 Task: Add a condition where "Type Is not Question" in new tickets in your groups.
Action: Mouse moved to (115, 468)
Screenshot: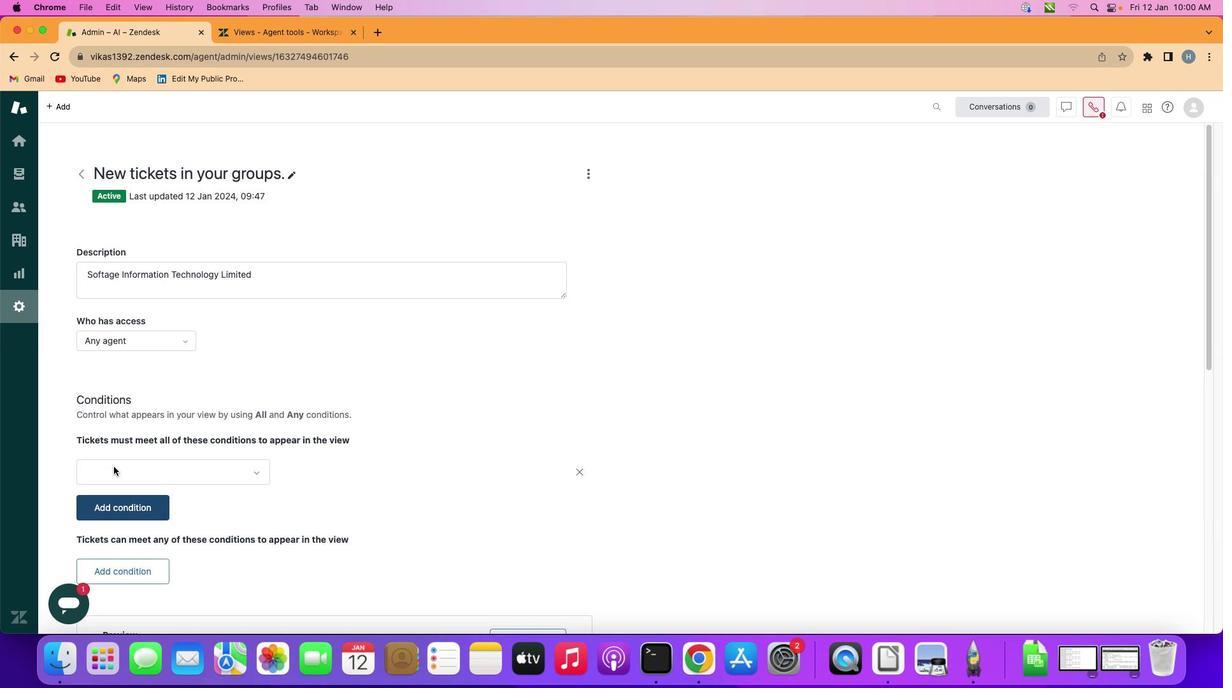 
Action: Mouse pressed left at (115, 468)
Screenshot: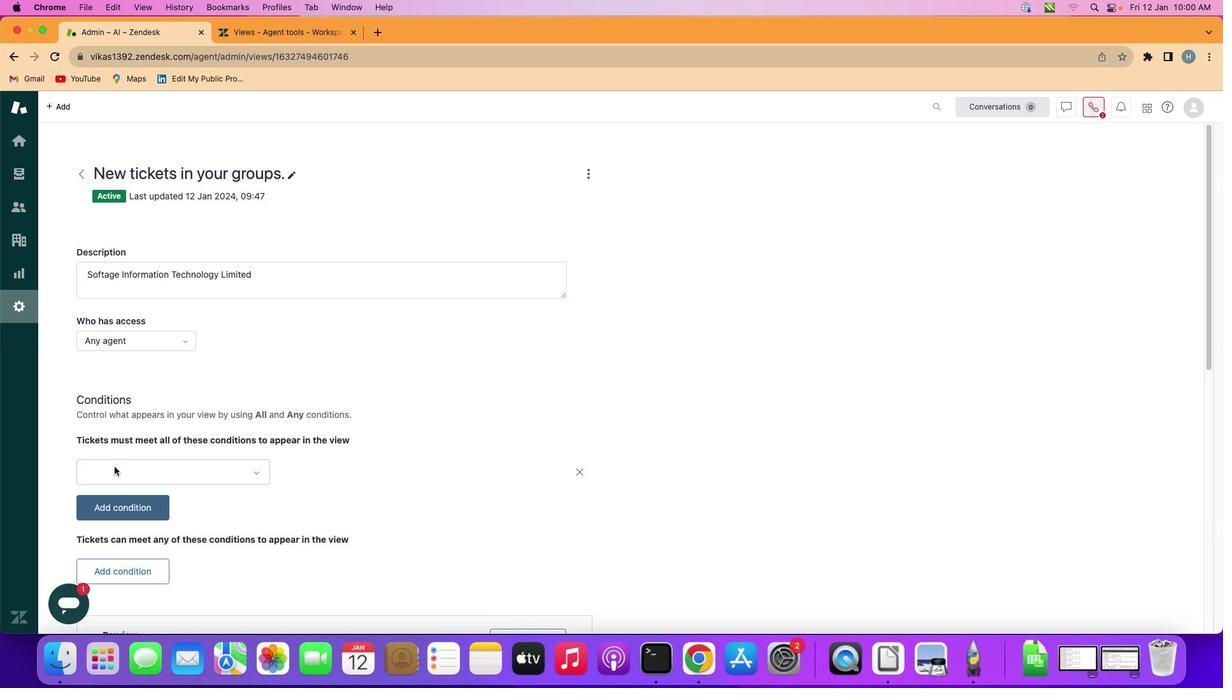 
Action: Mouse moved to (238, 472)
Screenshot: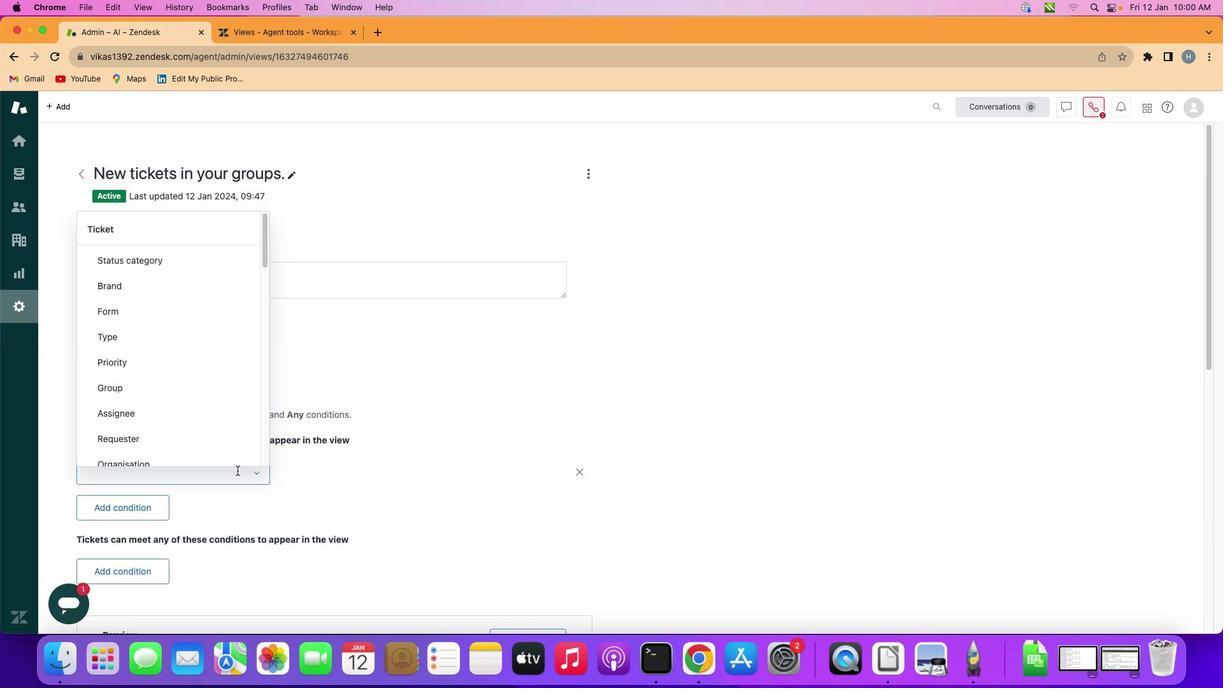 
Action: Mouse pressed left at (238, 472)
Screenshot: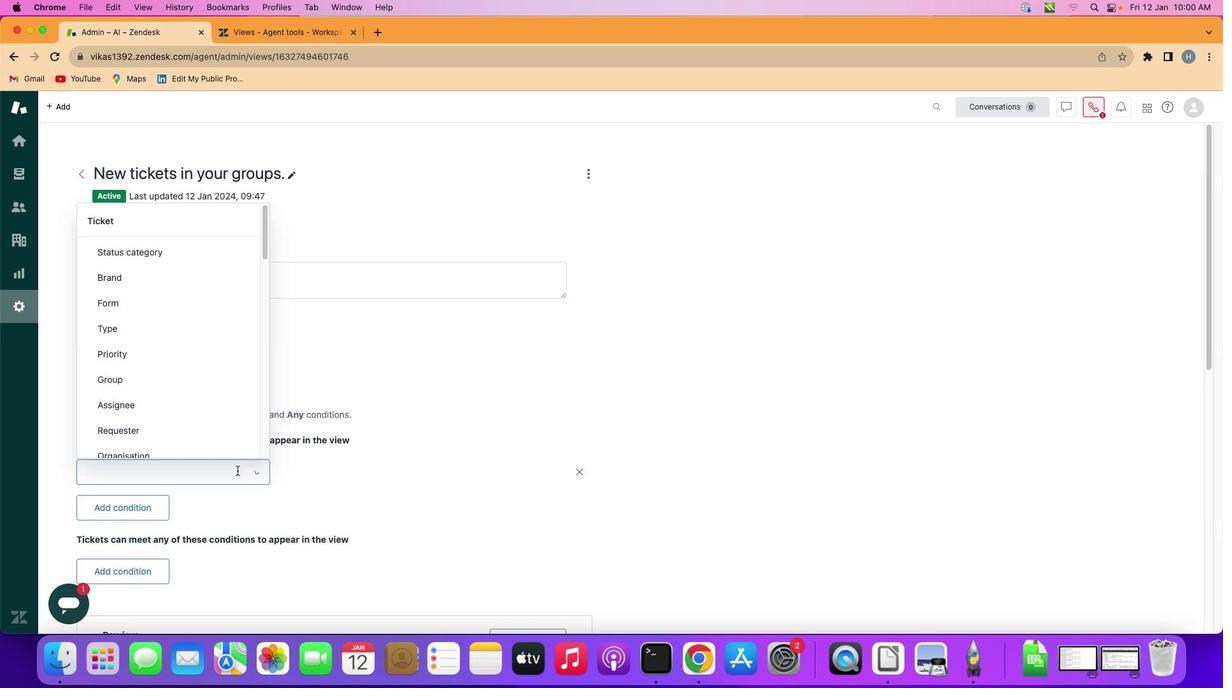 
Action: Mouse moved to (213, 323)
Screenshot: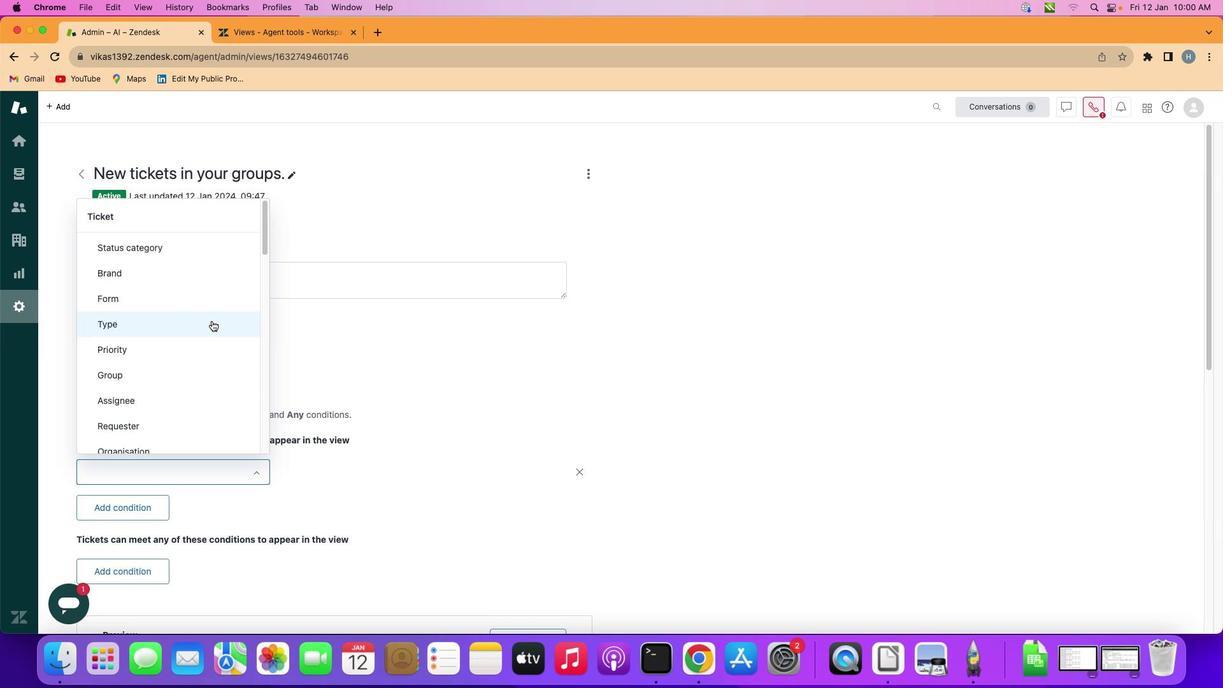 
Action: Mouse pressed left at (213, 323)
Screenshot: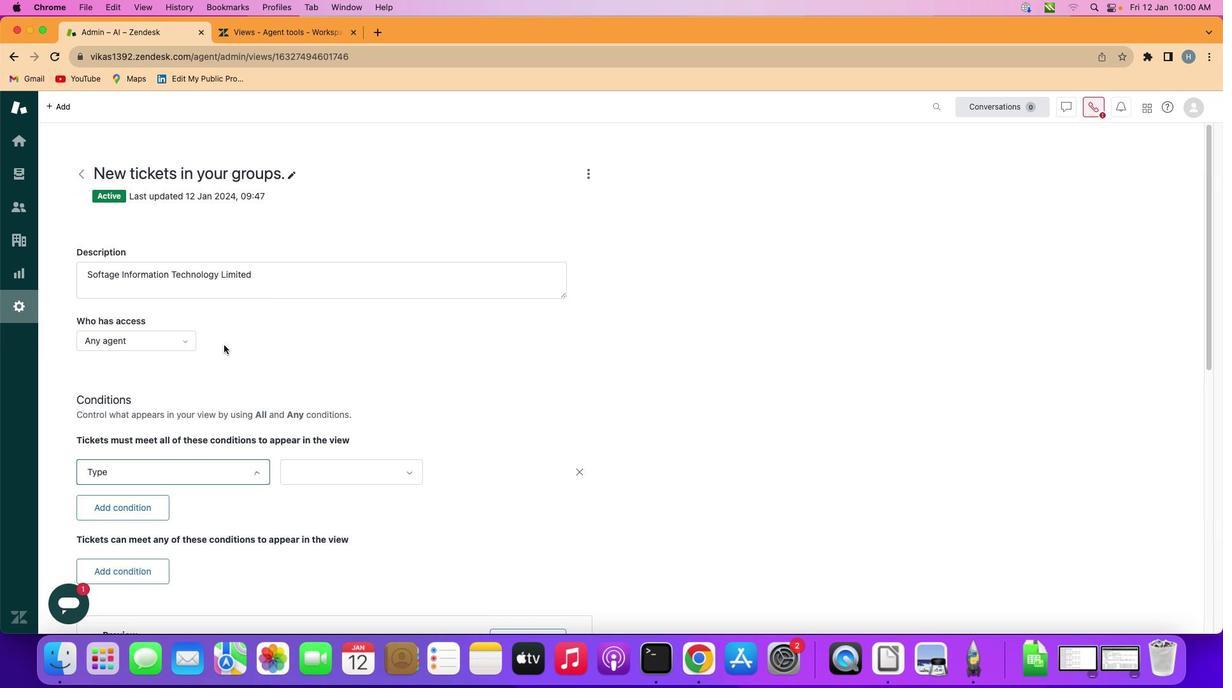 
Action: Mouse moved to (365, 468)
Screenshot: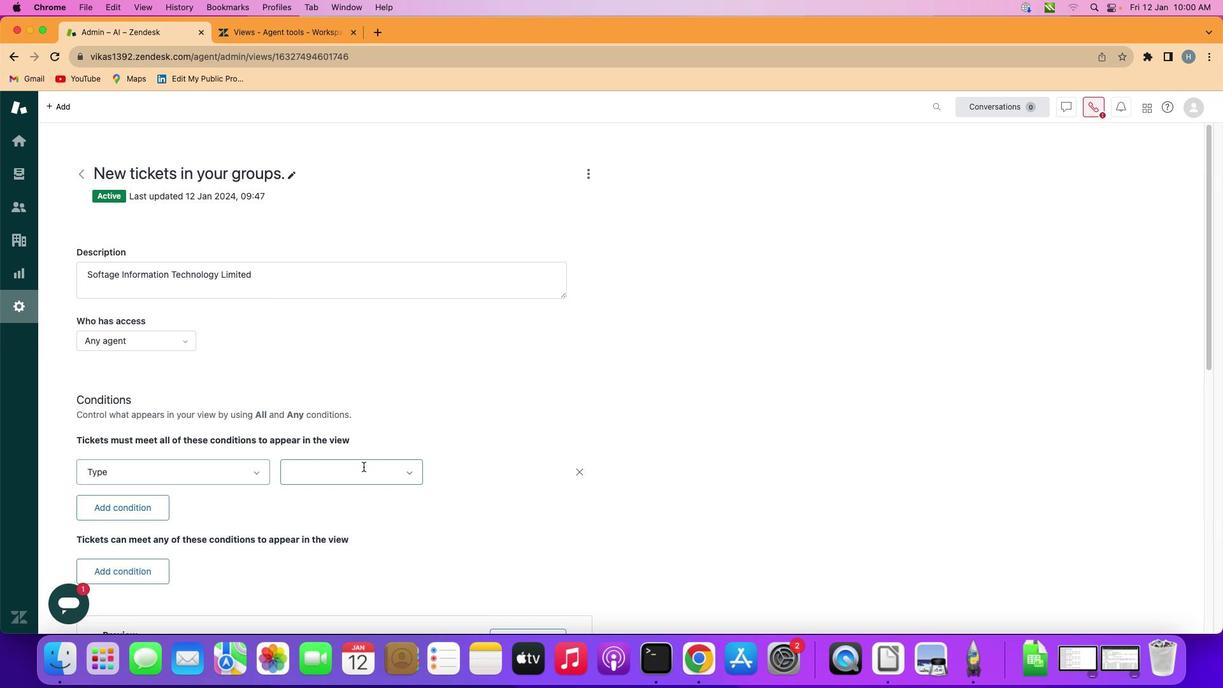 
Action: Mouse pressed left at (365, 468)
Screenshot: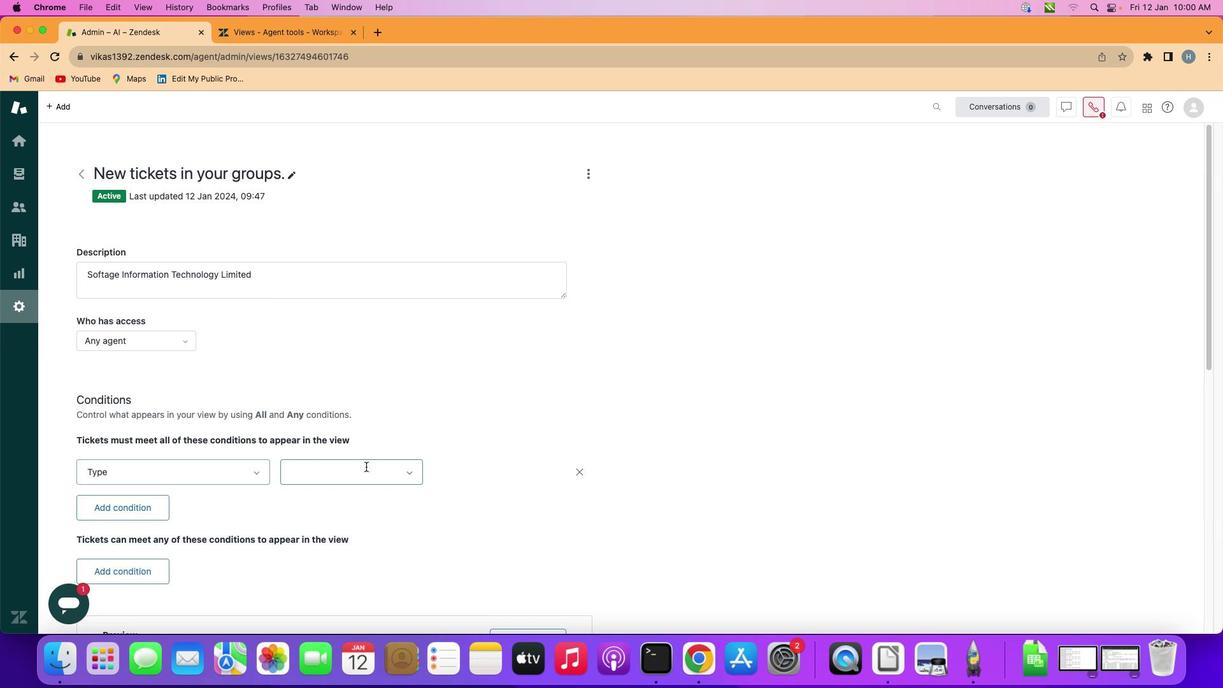 
Action: Mouse moved to (365, 527)
Screenshot: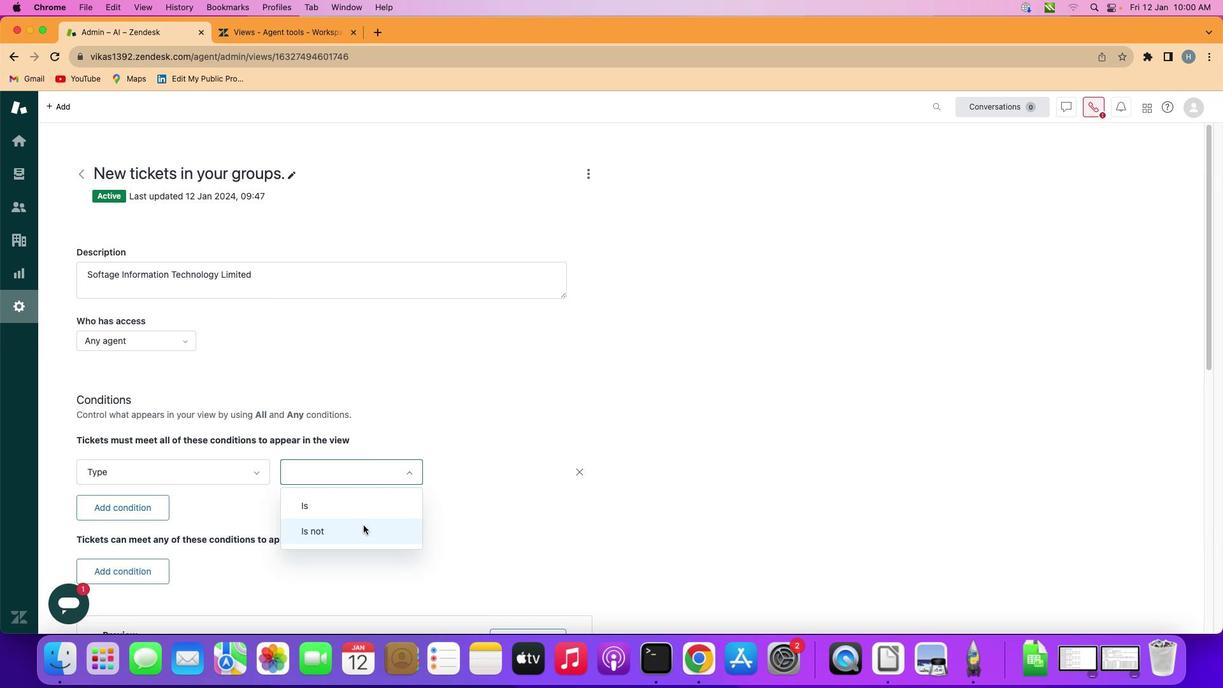 
Action: Mouse pressed left at (365, 527)
Screenshot: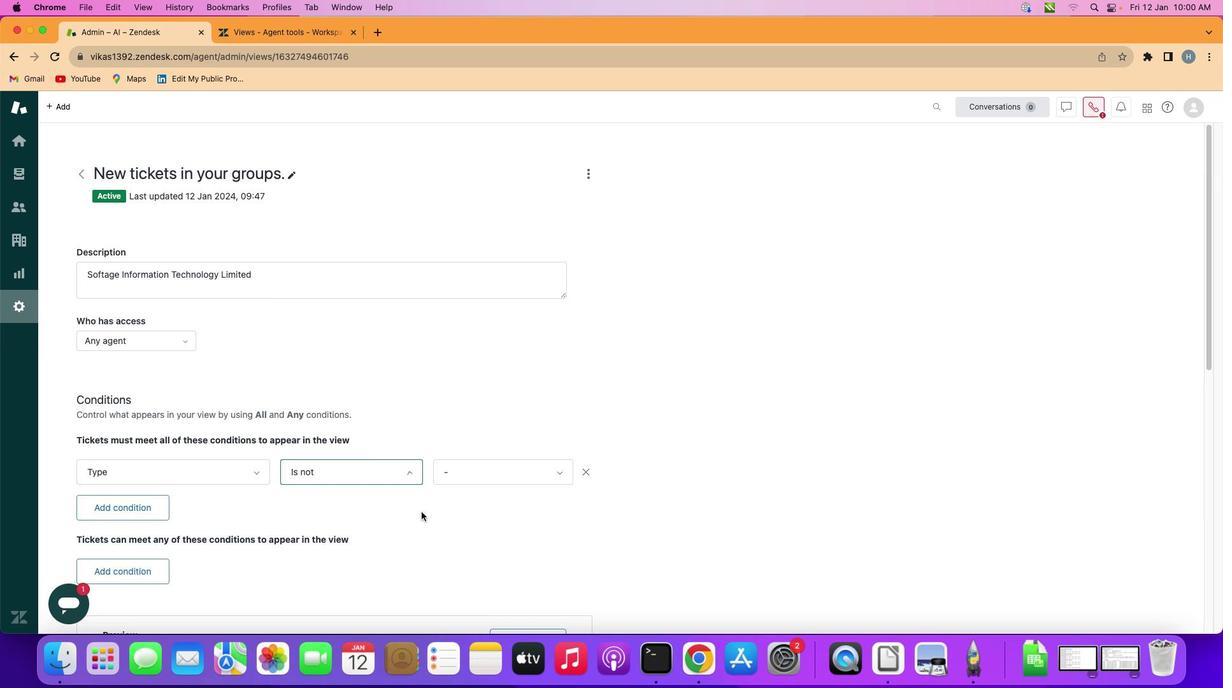 
Action: Mouse moved to (532, 478)
Screenshot: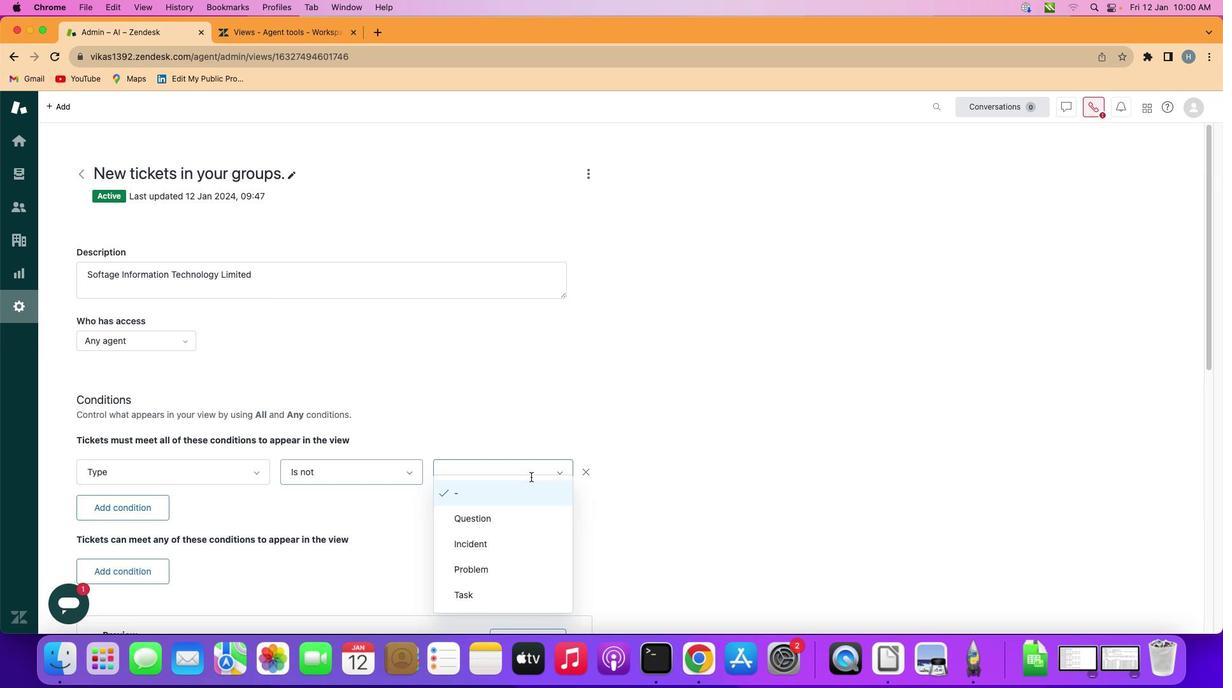 
Action: Mouse pressed left at (532, 478)
Screenshot: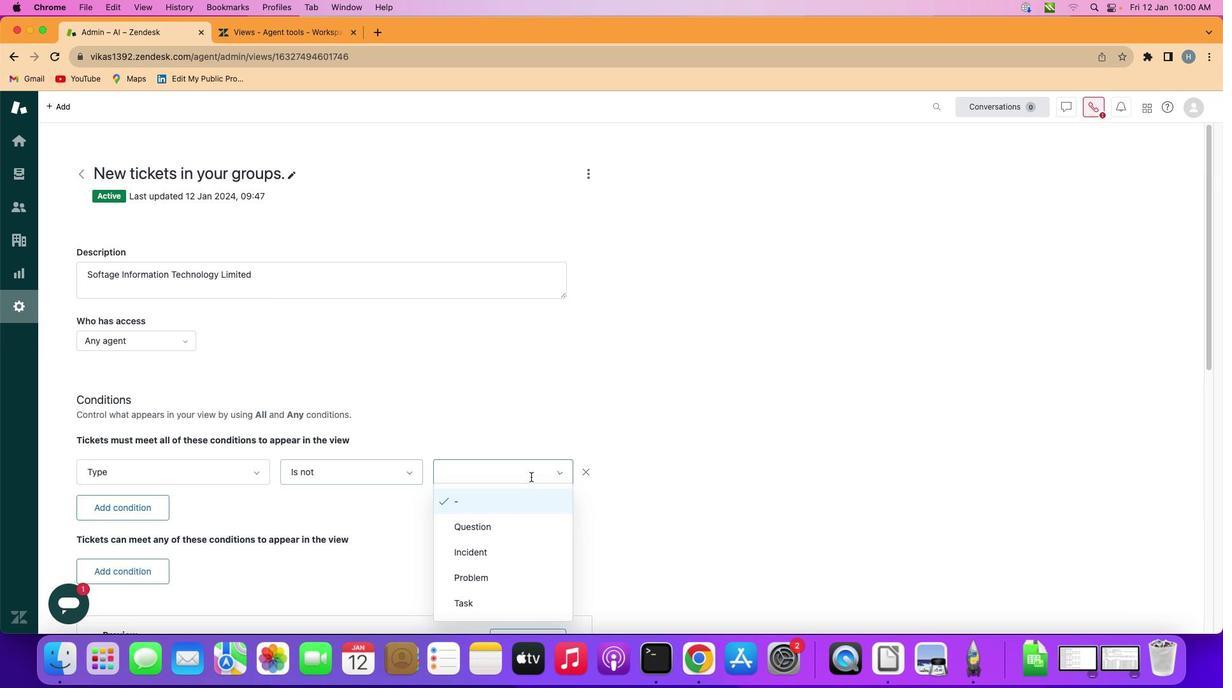 
Action: Mouse moved to (529, 525)
Screenshot: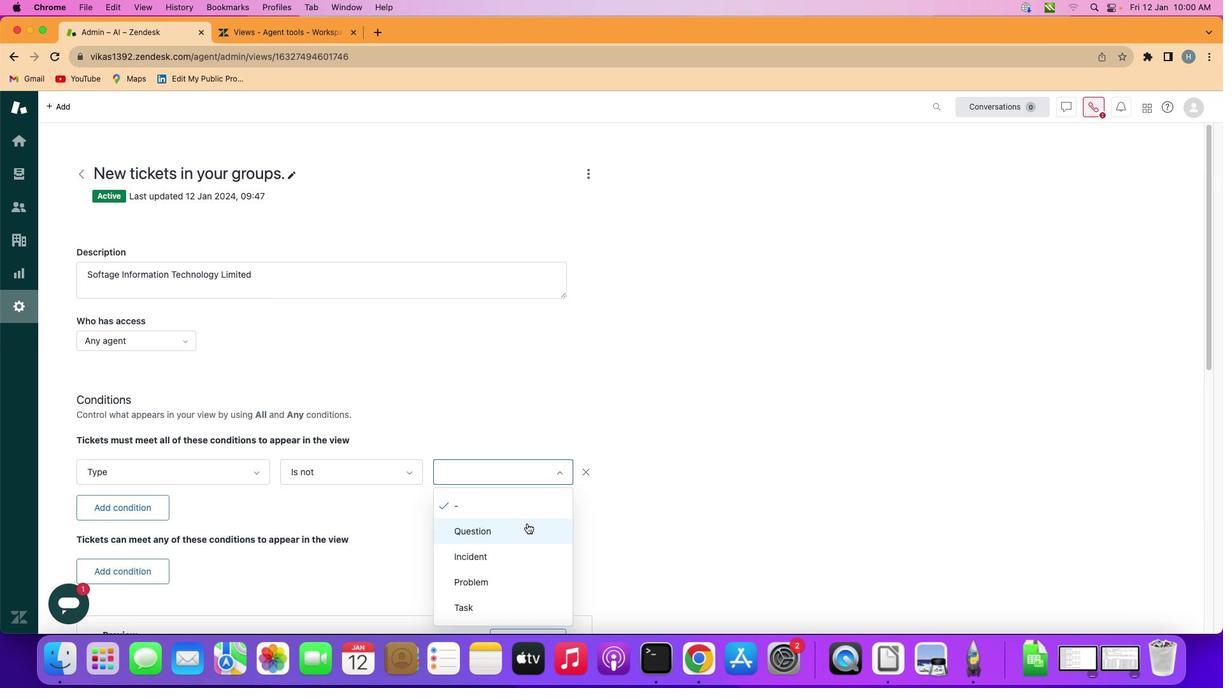 
Action: Mouse pressed left at (529, 525)
Screenshot: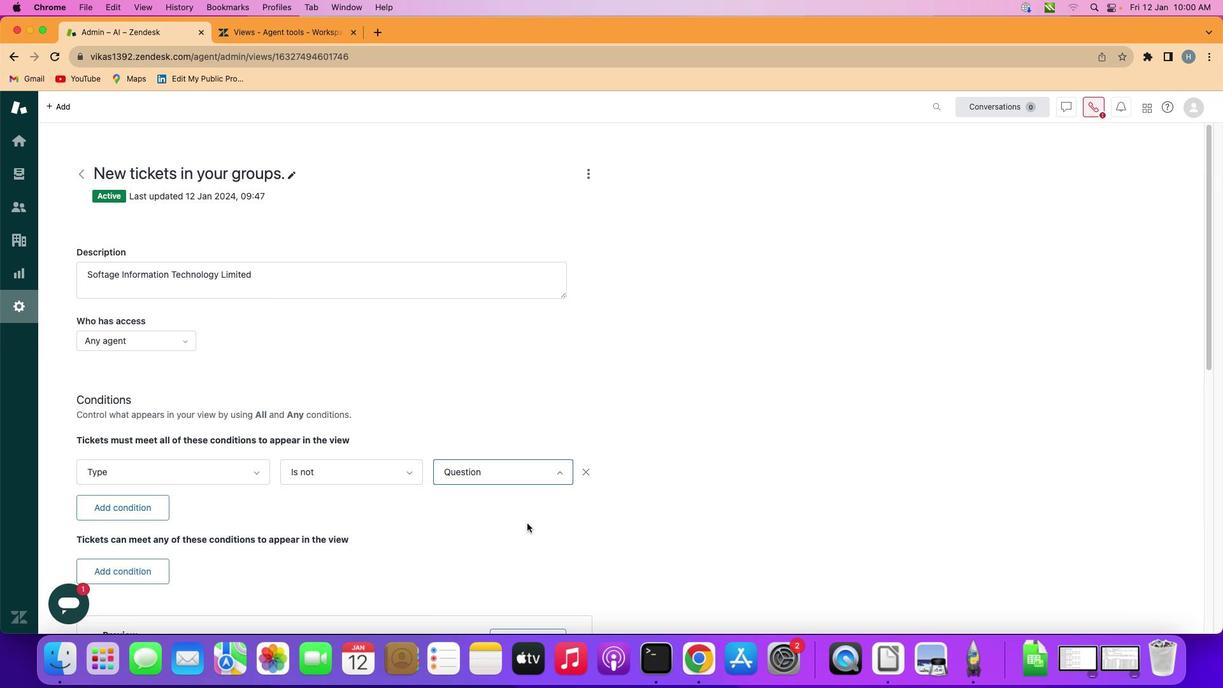 
